 Task: Create in the project WorthyTech and in the Backlog issue 'Develop a new tool for automated testing of webhooks and APIs' a child issue 'Chatbot conversation user satisfaction analysis and reporting', and assign it to team member softage.1@softage.net.
Action: Mouse moved to (851, 592)
Screenshot: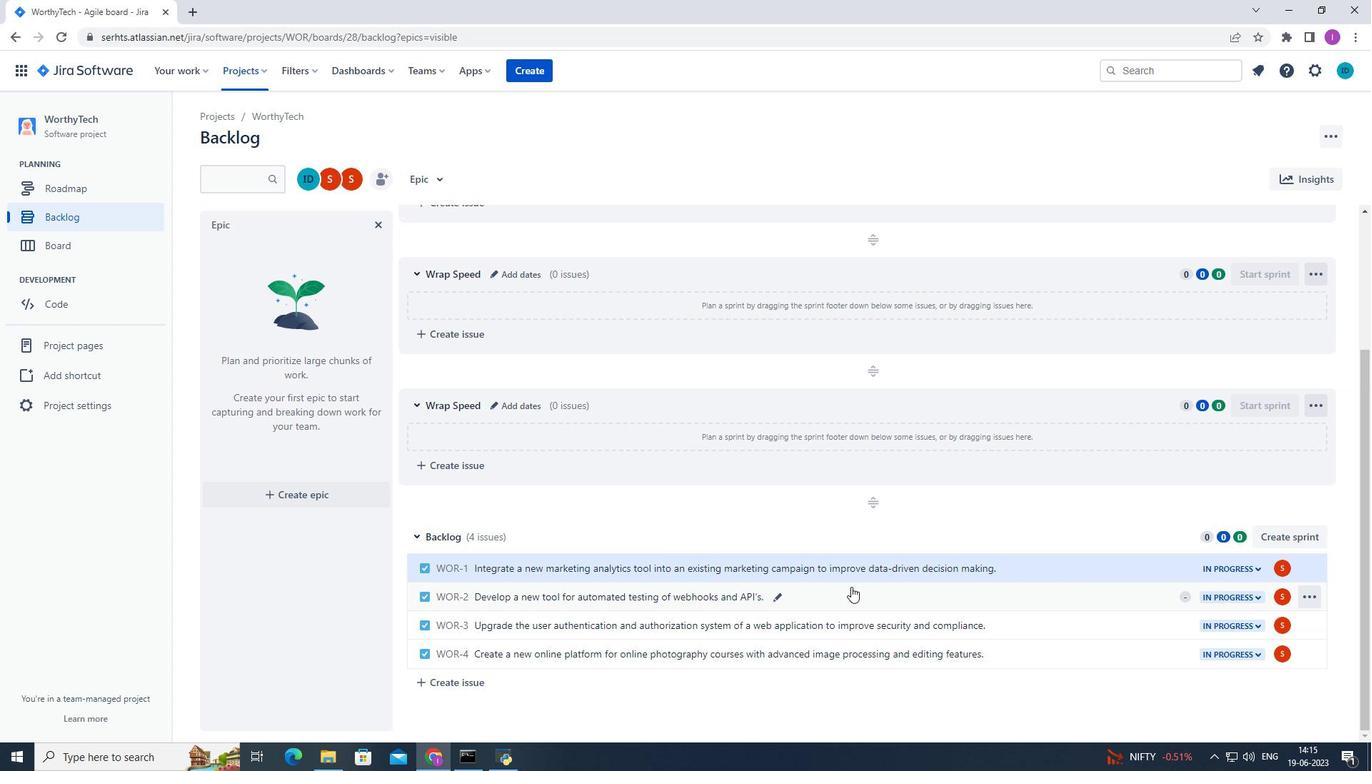 
Action: Mouse pressed left at (851, 592)
Screenshot: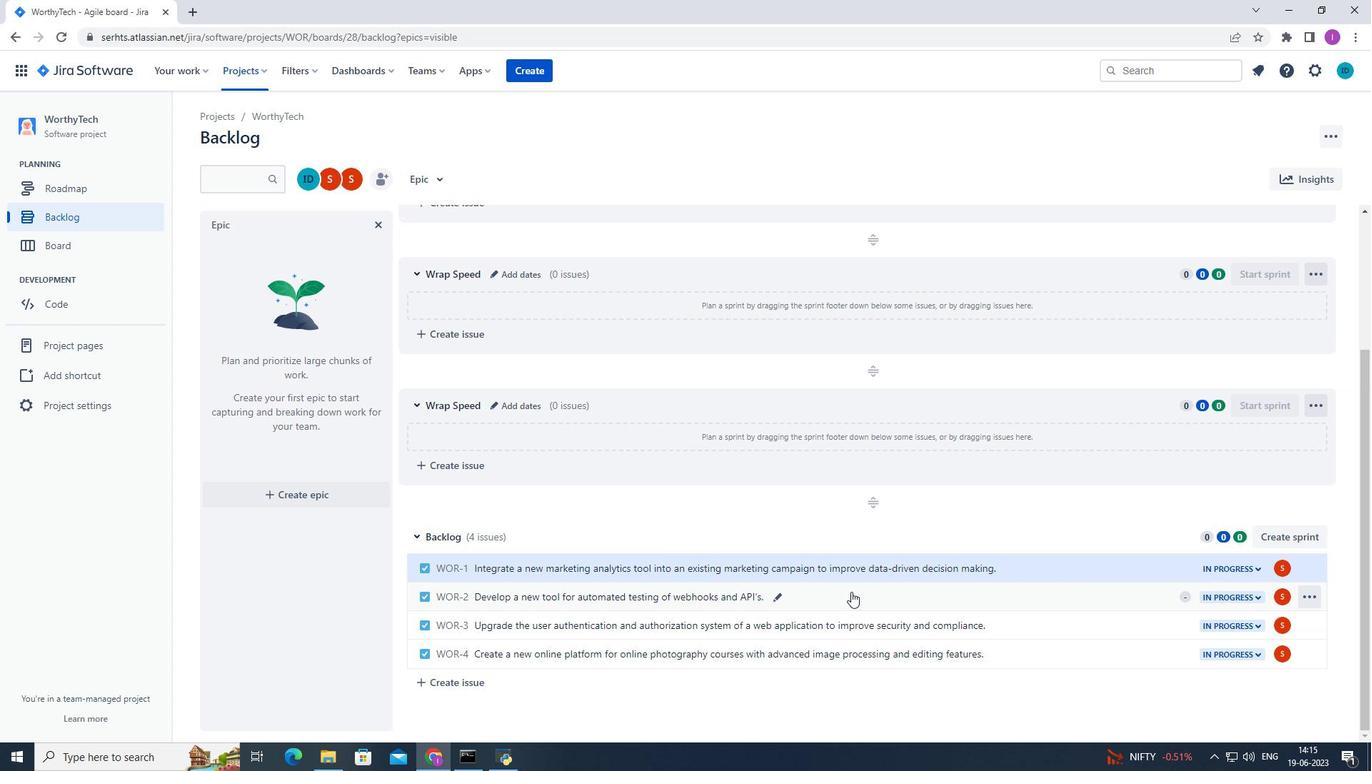
Action: Mouse moved to (1119, 310)
Screenshot: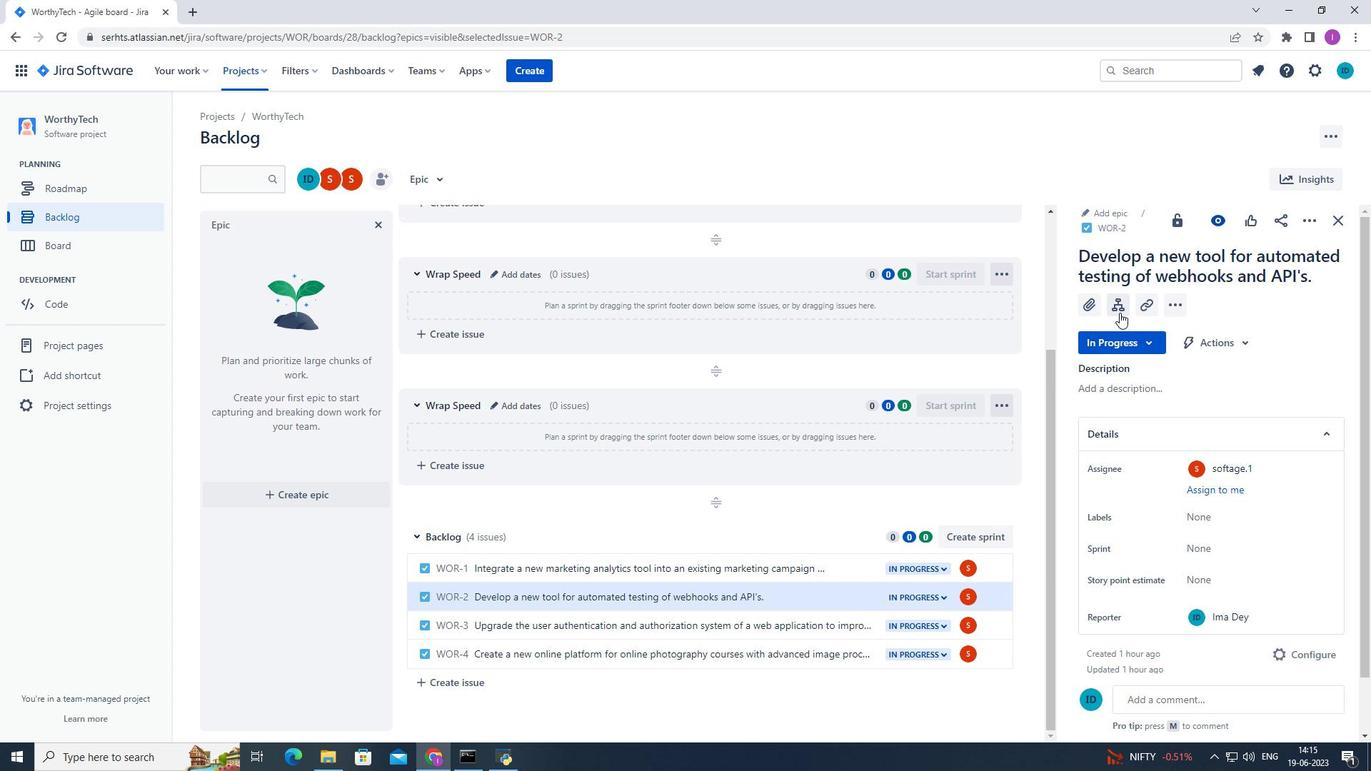 
Action: Mouse pressed left at (1119, 310)
Screenshot: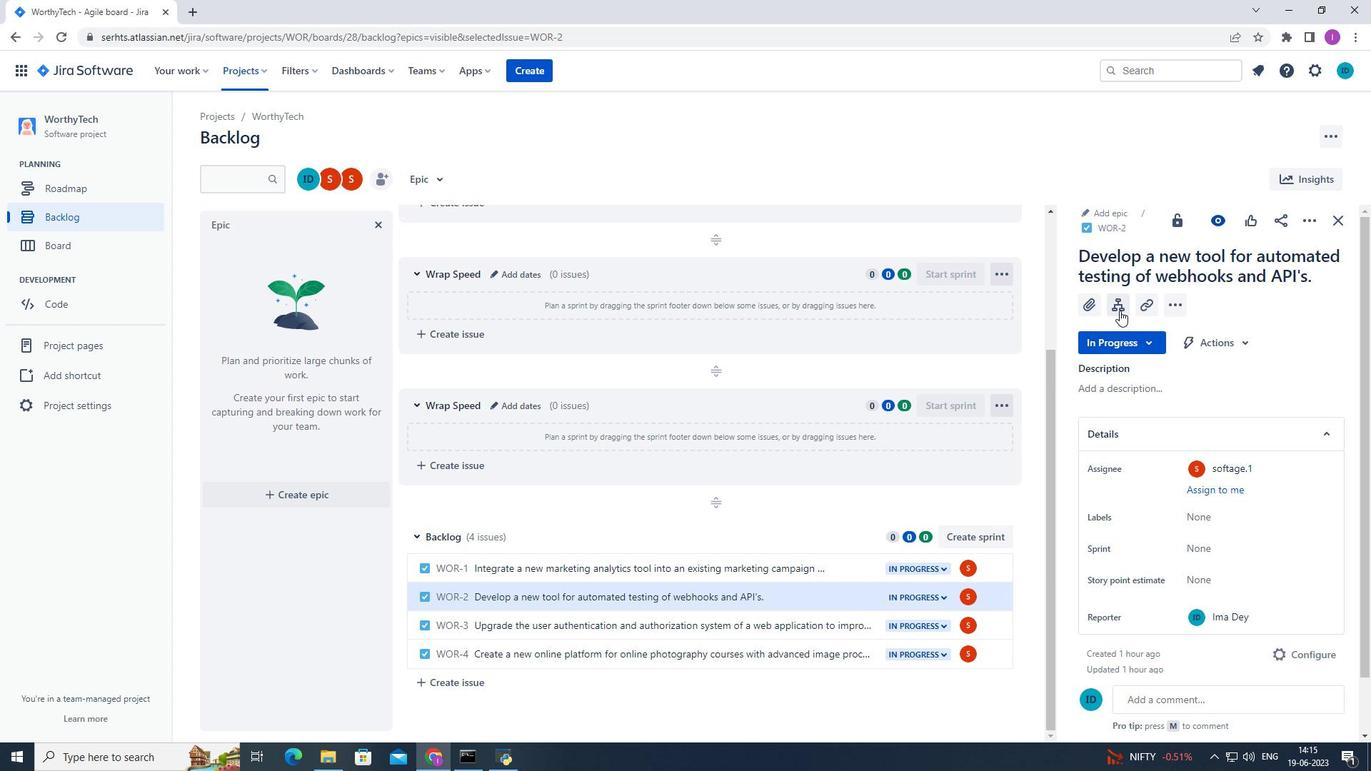 
Action: Mouse moved to (1102, 448)
Screenshot: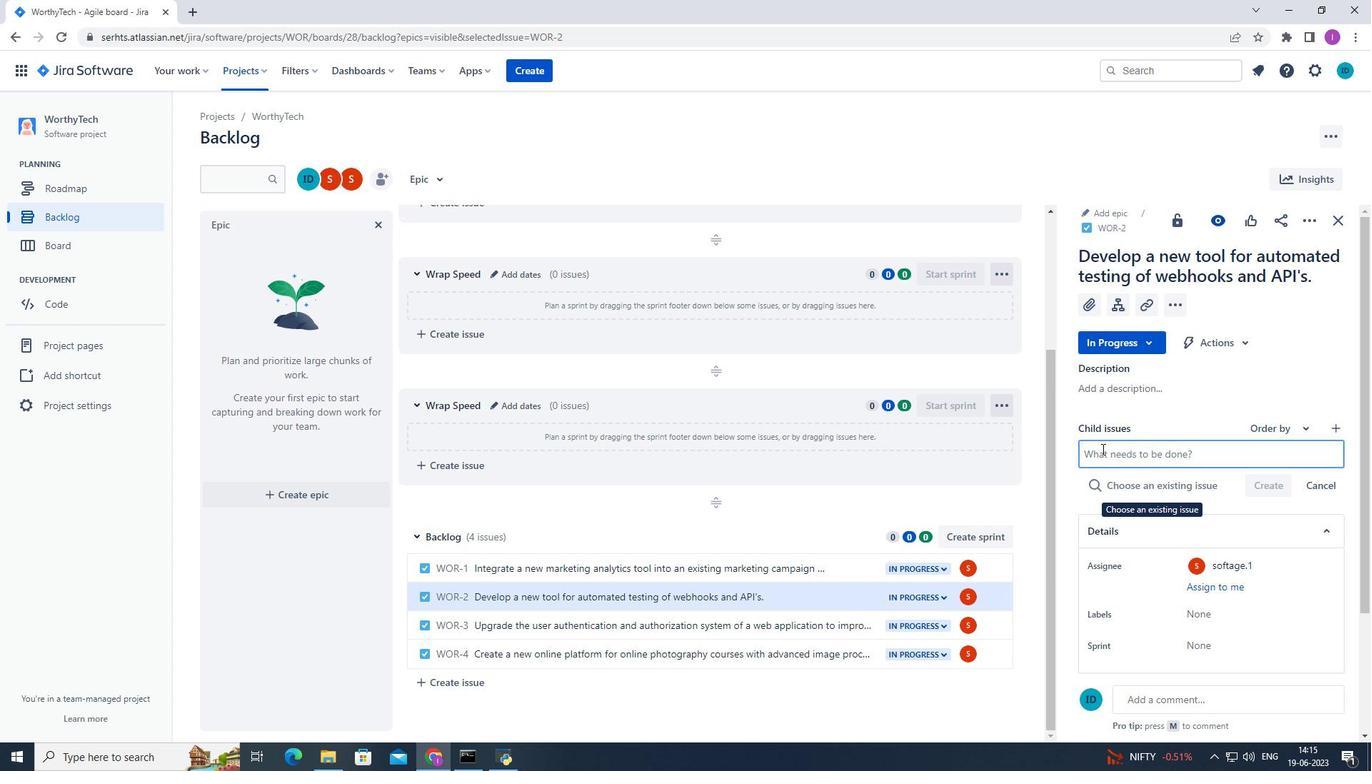 
Action: Mouse pressed left at (1102, 448)
Screenshot: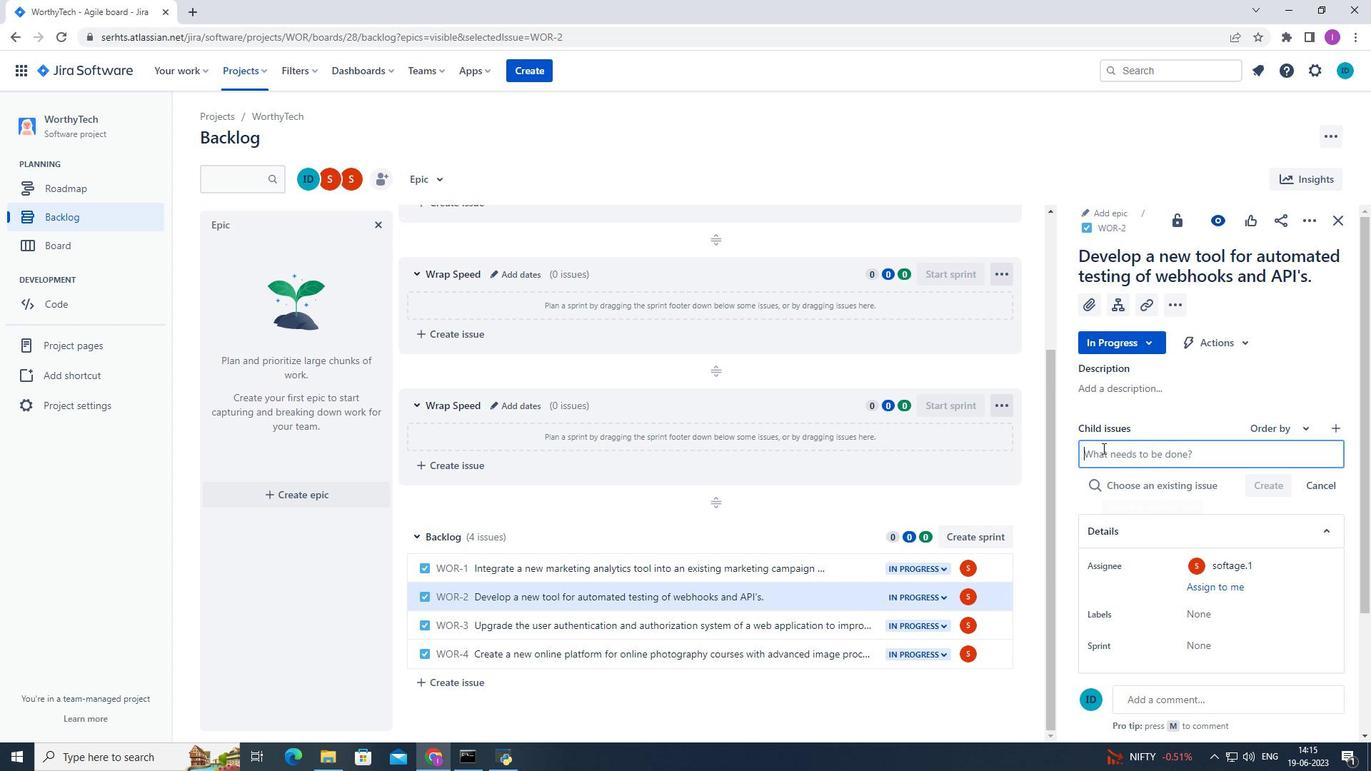
Action: Mouse moved to (1236, 447)
Screenshot: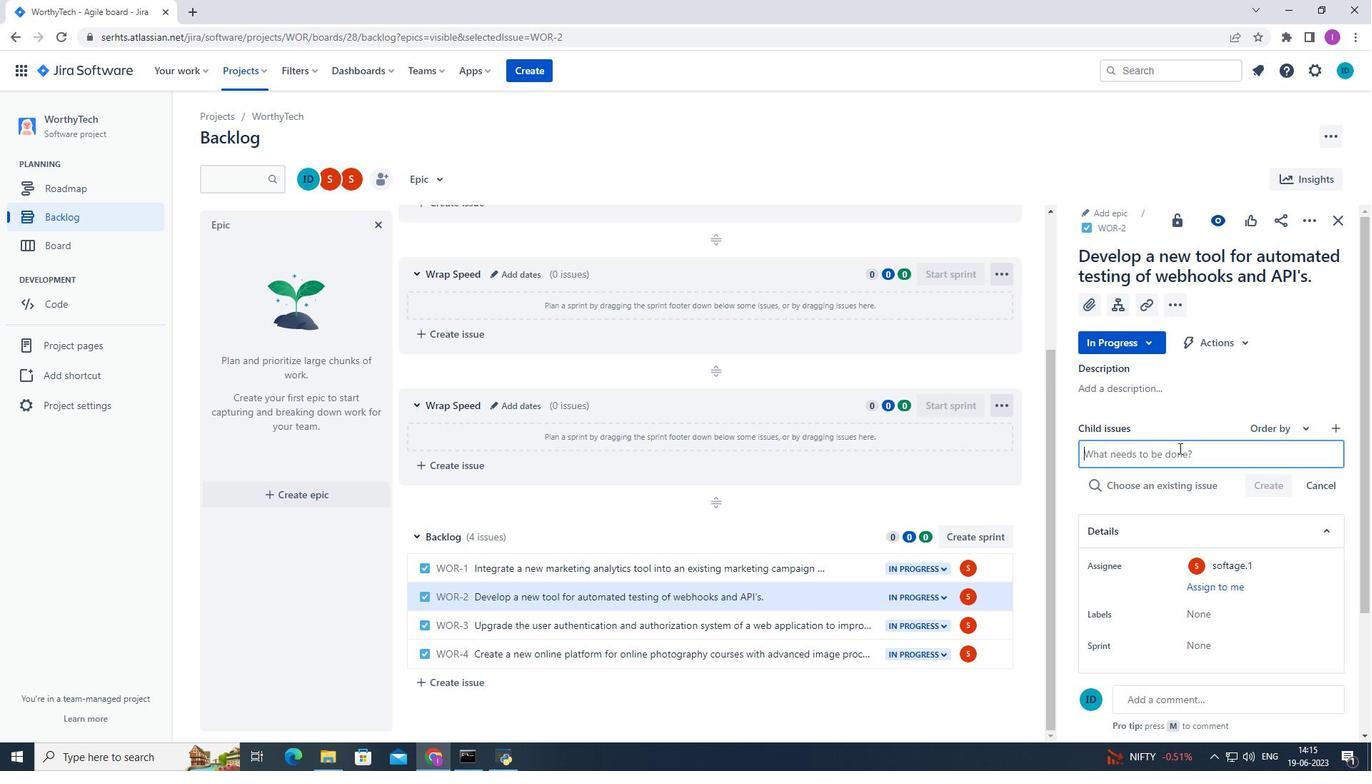 
Action: Key pressed <Key.shift>V<Key.backspace><Key.shift>Chatbot<Key.space>conversation<Key.space>usersatisfactionanalysis<Key.space>and<Key.space>reporting
Screenshot: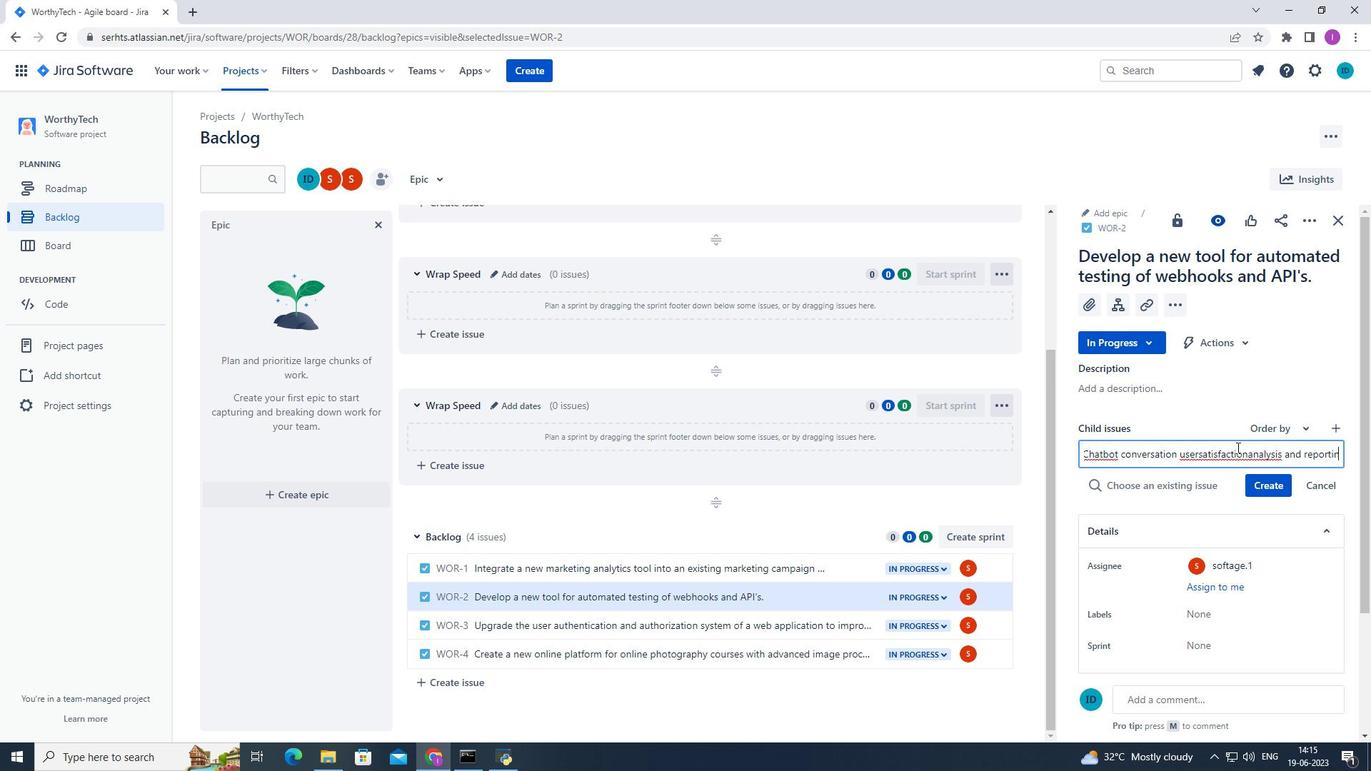 
Action: Mouse moved to (1193, 454)
Screenshot: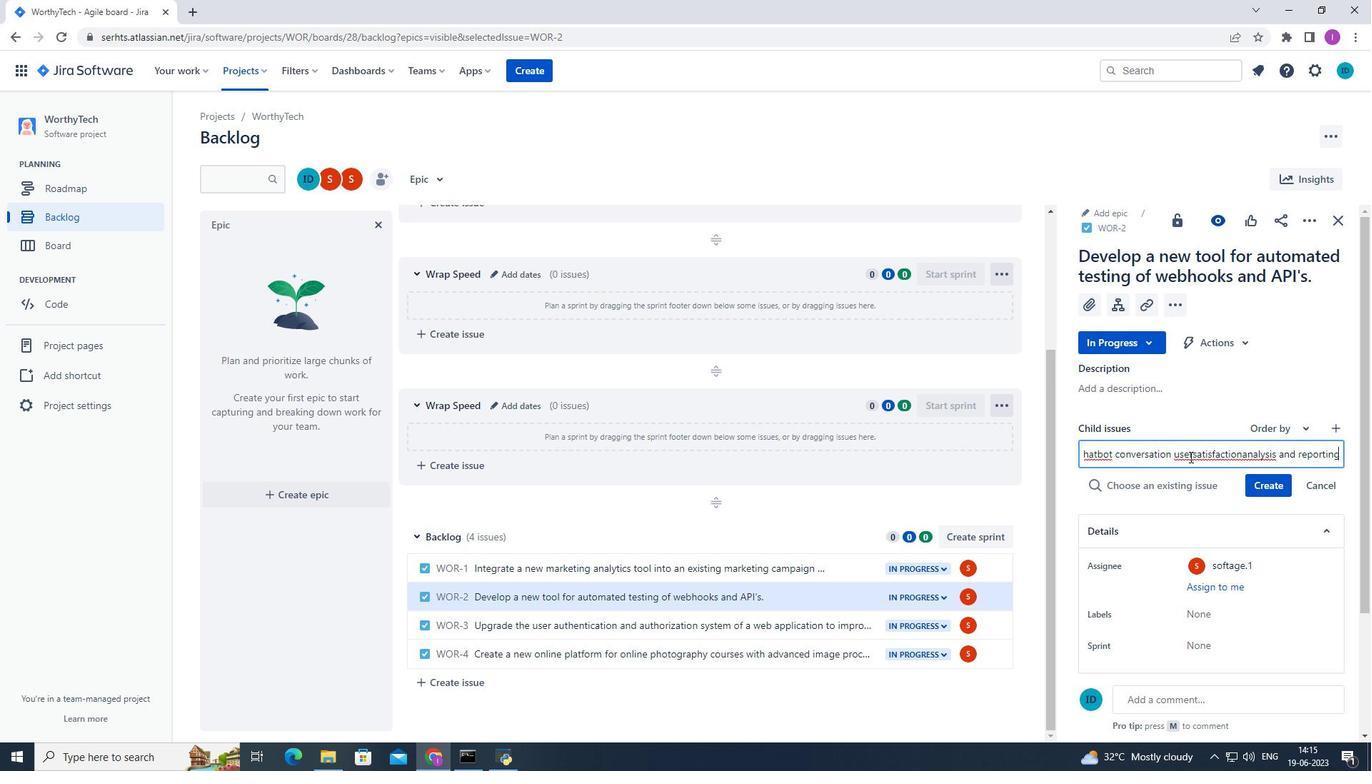 
Action: Mouse pressed left at (1193, 454)
Screenshot: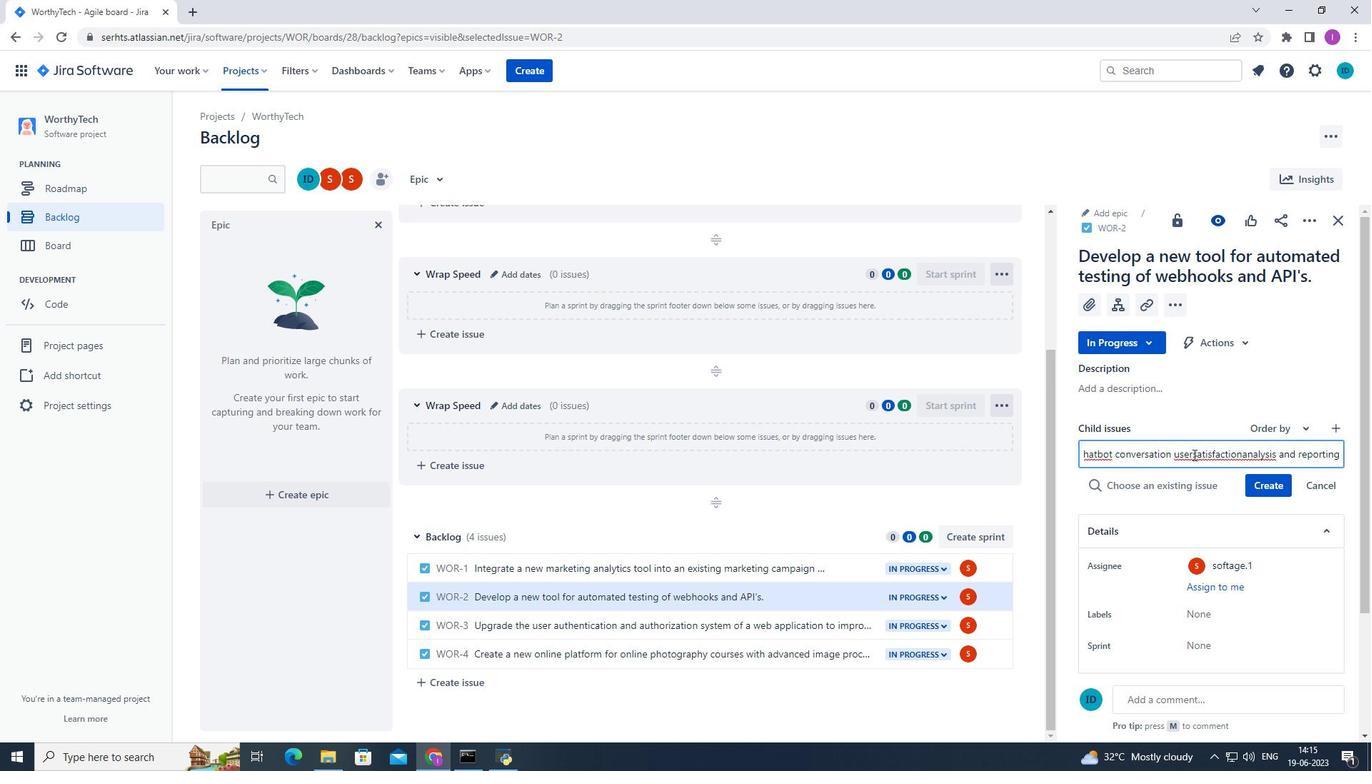 
Action: Mouse moved to (1258, 457)
Screenshot: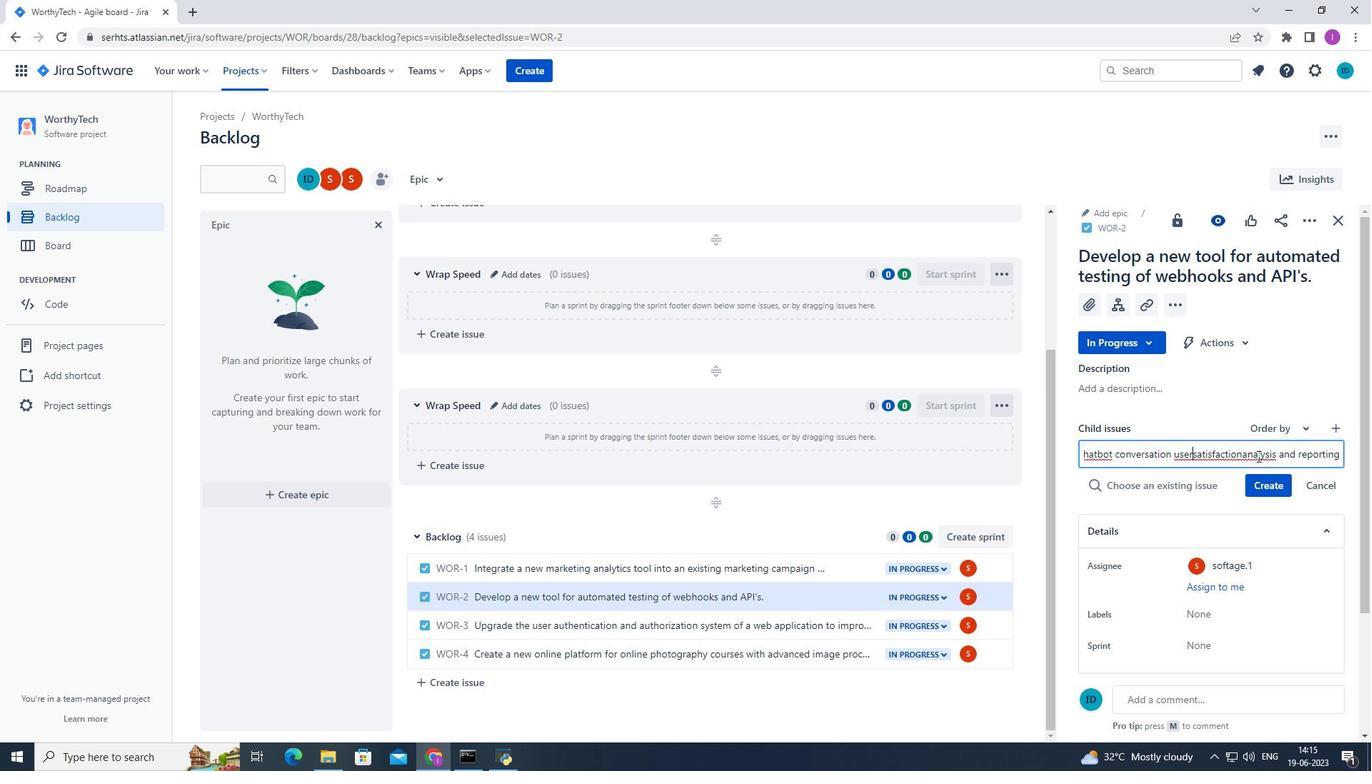 
Action: Key pressed <Key.space>
Screenshot: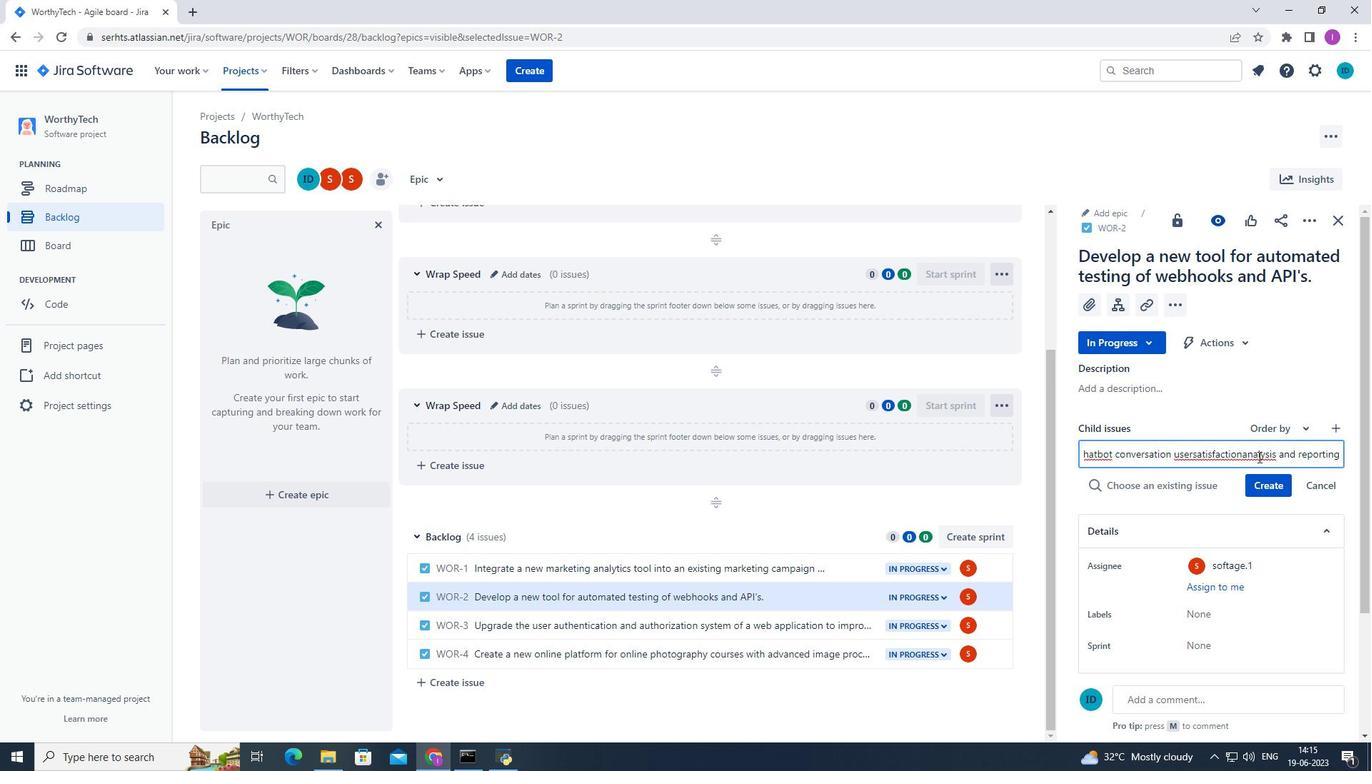 
Action: Mouse moved to (1243, 454)
Screenshot: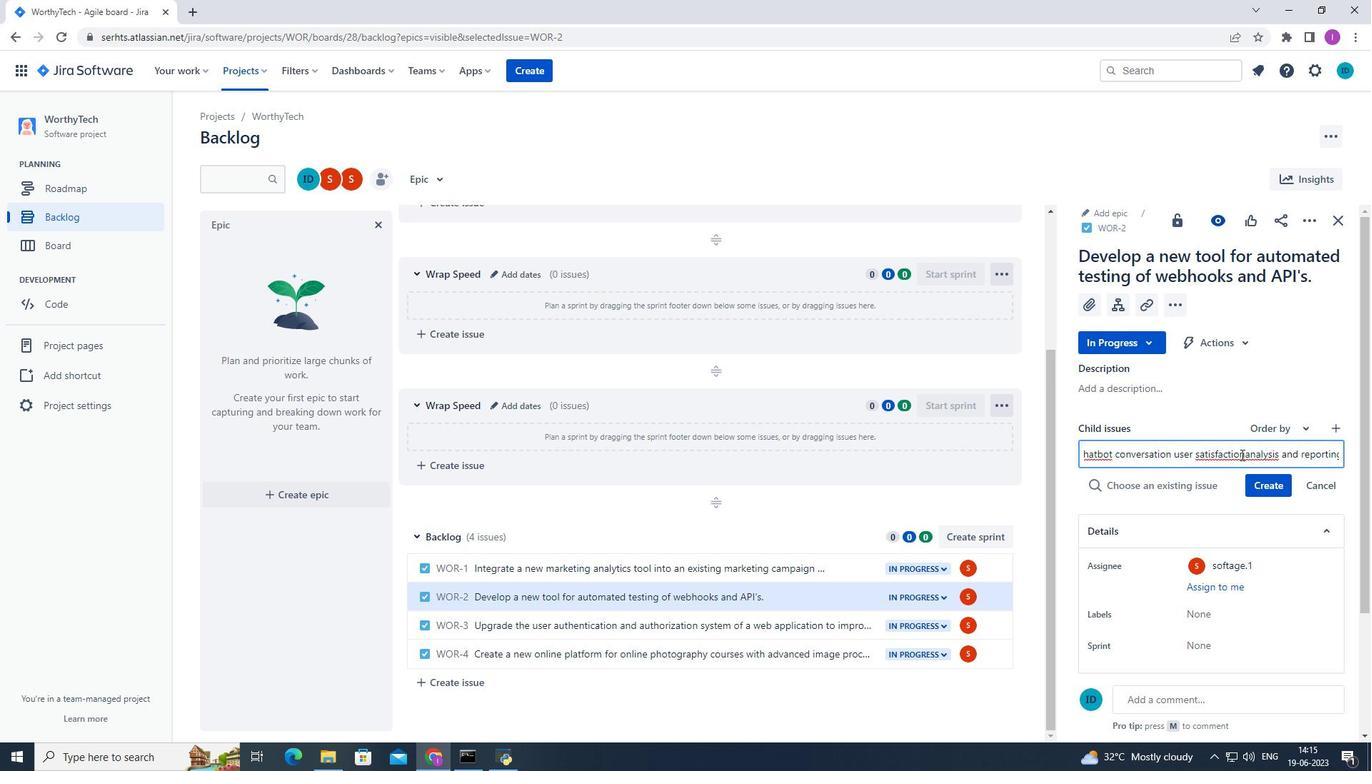 
Action: Mouse pressed left at (1243, 454)
Screenshot: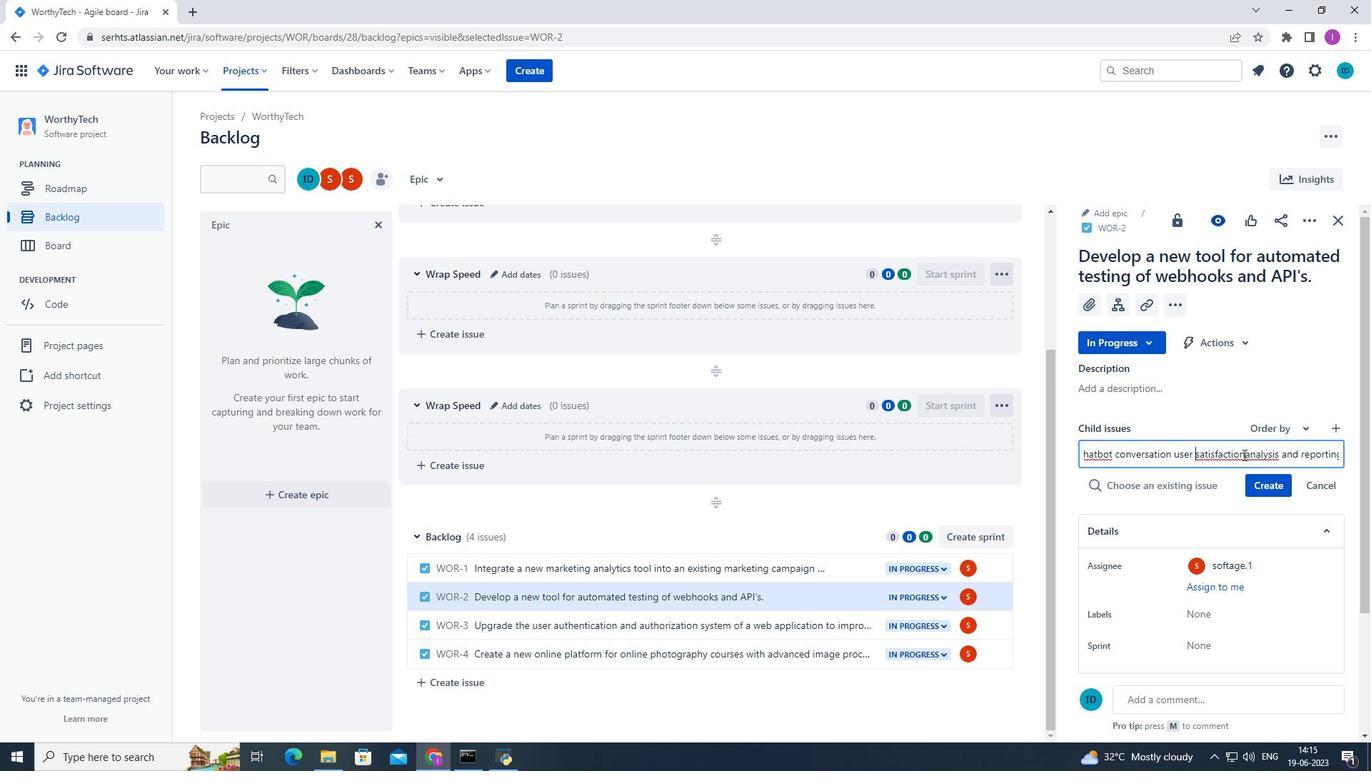 
Action: Mouse moved to (1266, 460)
Screenshot: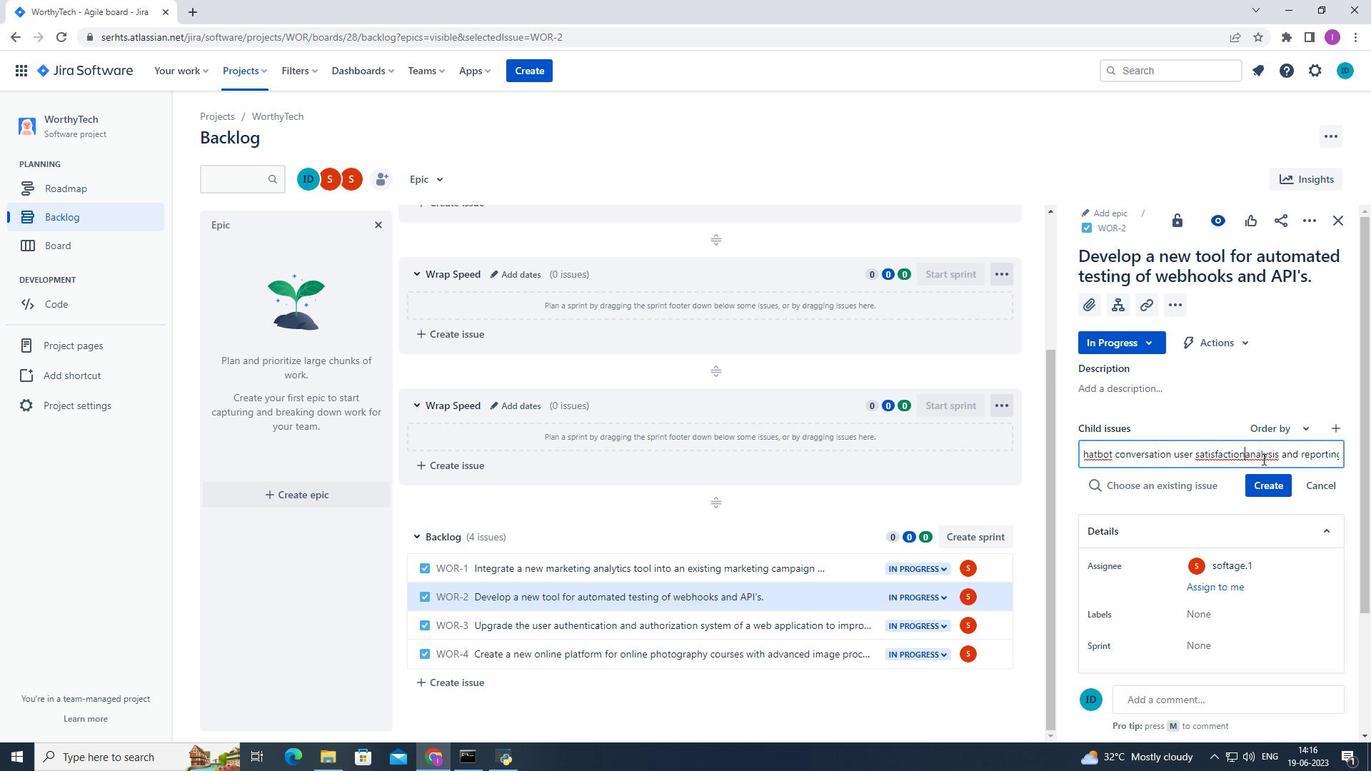 
Action: Key pressed <Key.space>
Screenshot: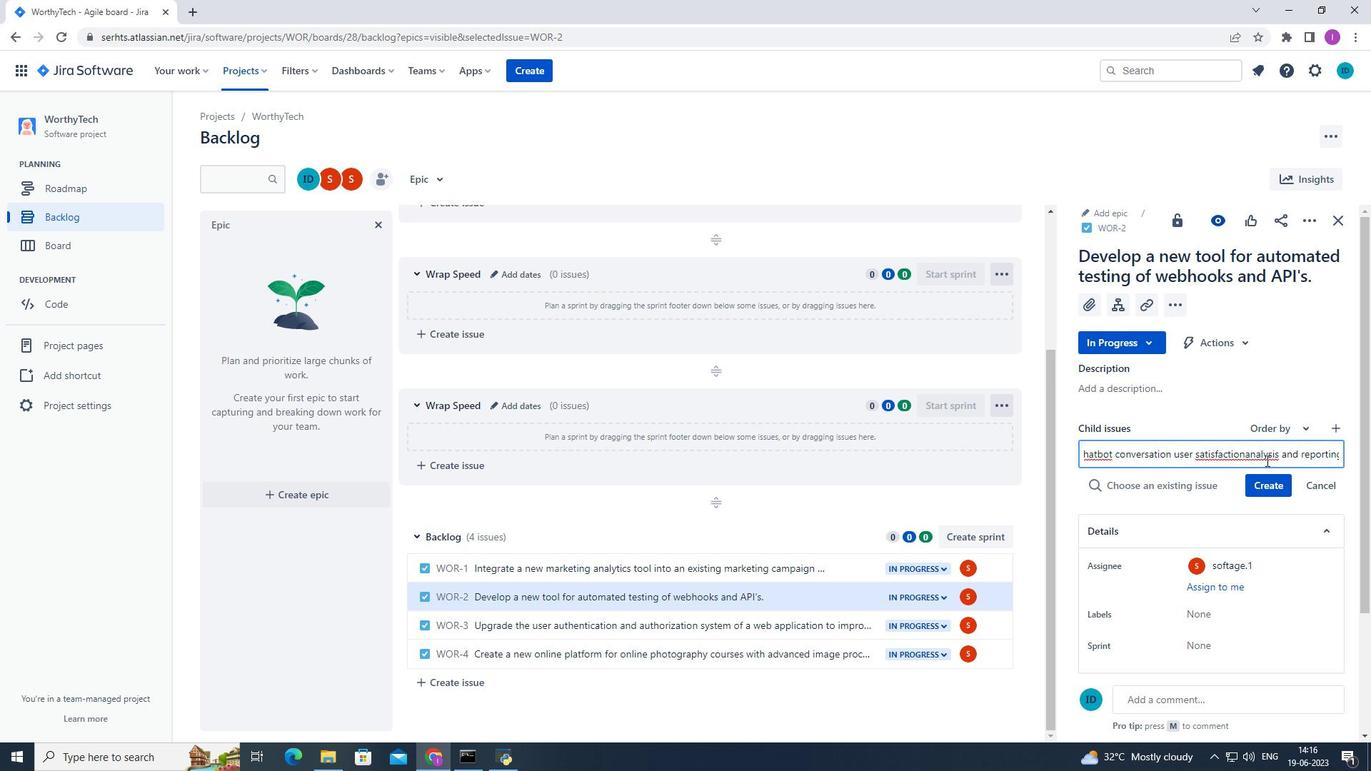 
Action: Mouse moved to (1179, 457)
Screenshot: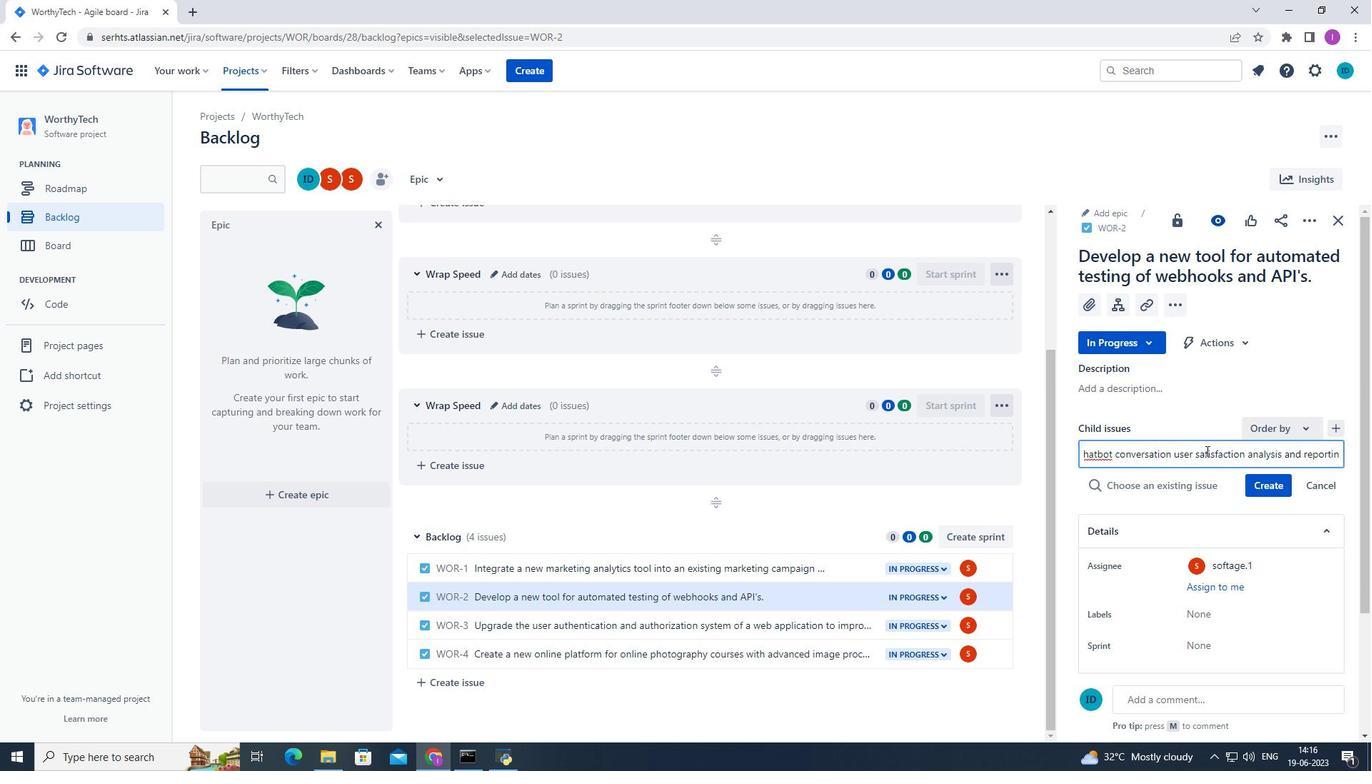 
Action: Key pressed <Key.enter>
Screenshot: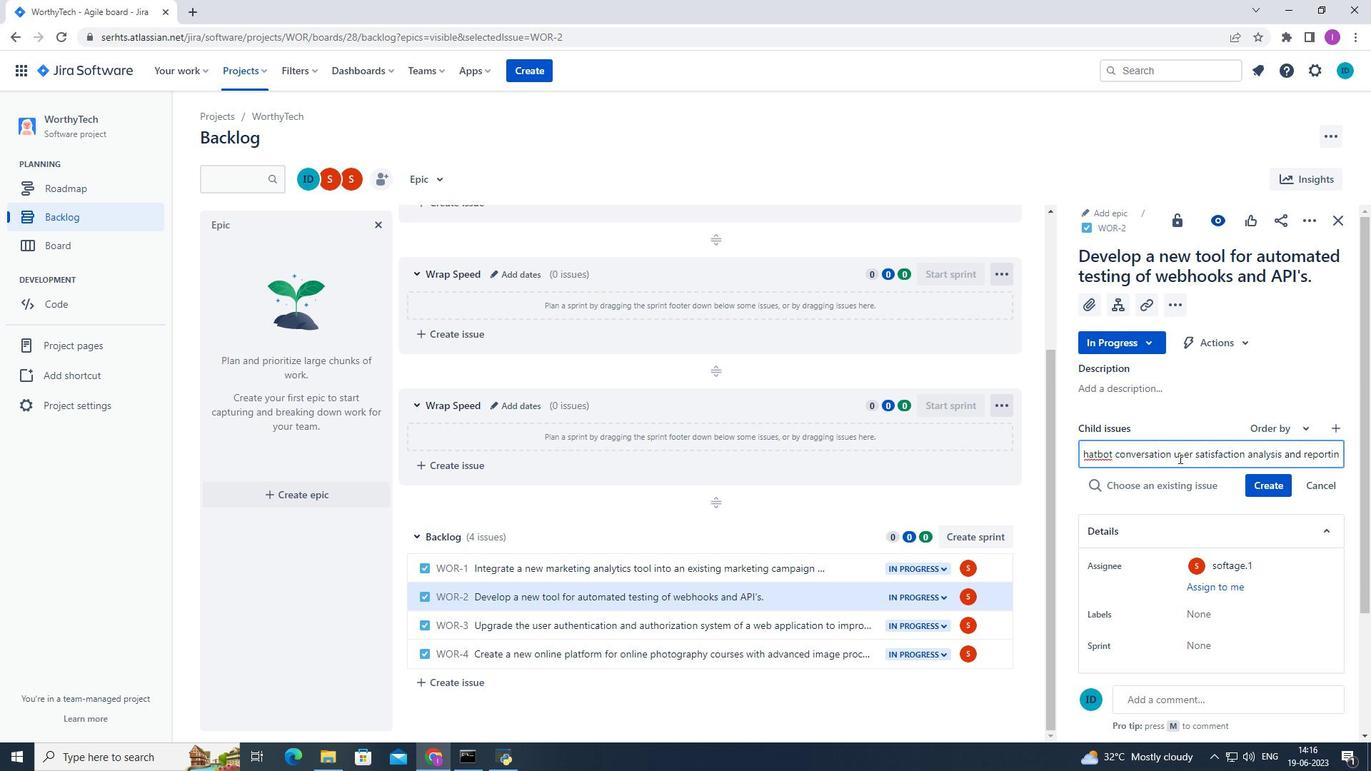 
Action: Mouse moved to (1278, 462)
Screenshot: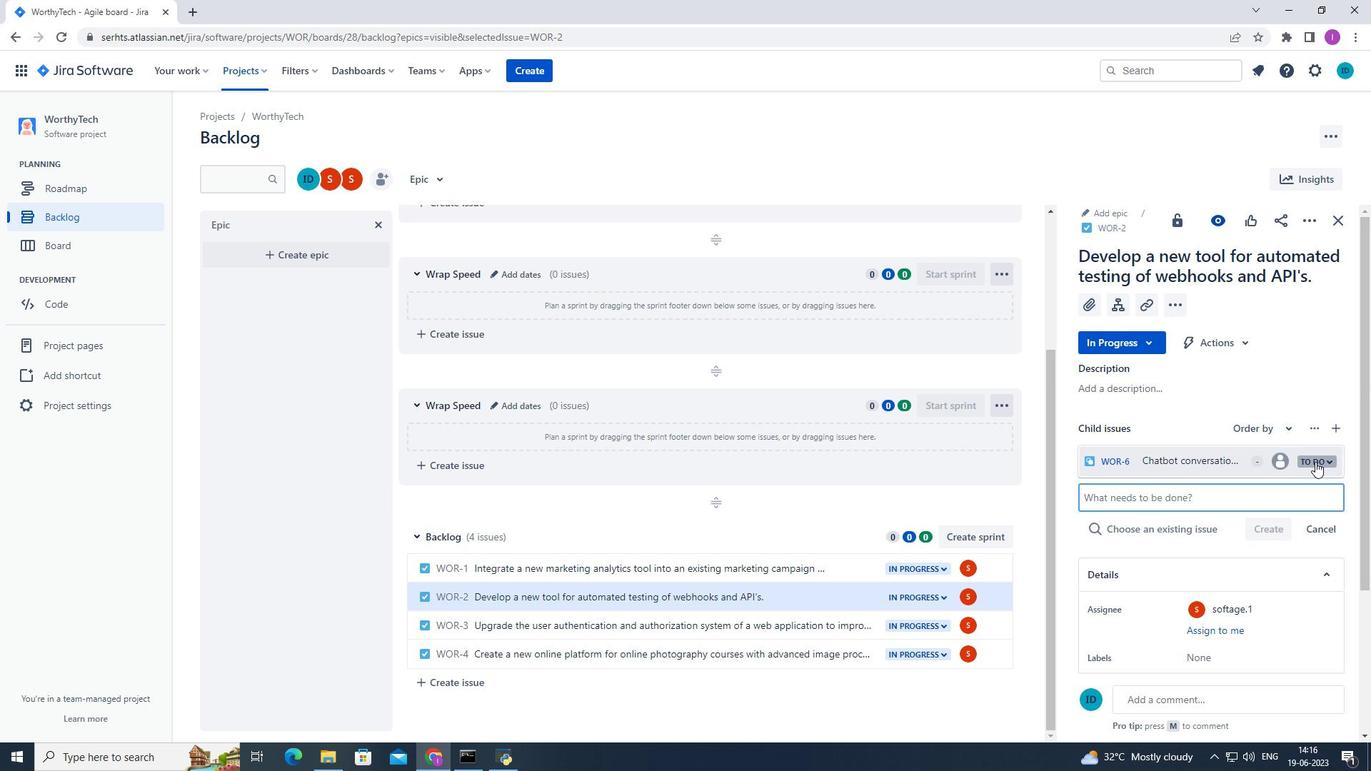 
Action: Mouse pressed left at (1278, 462)
Screenshot: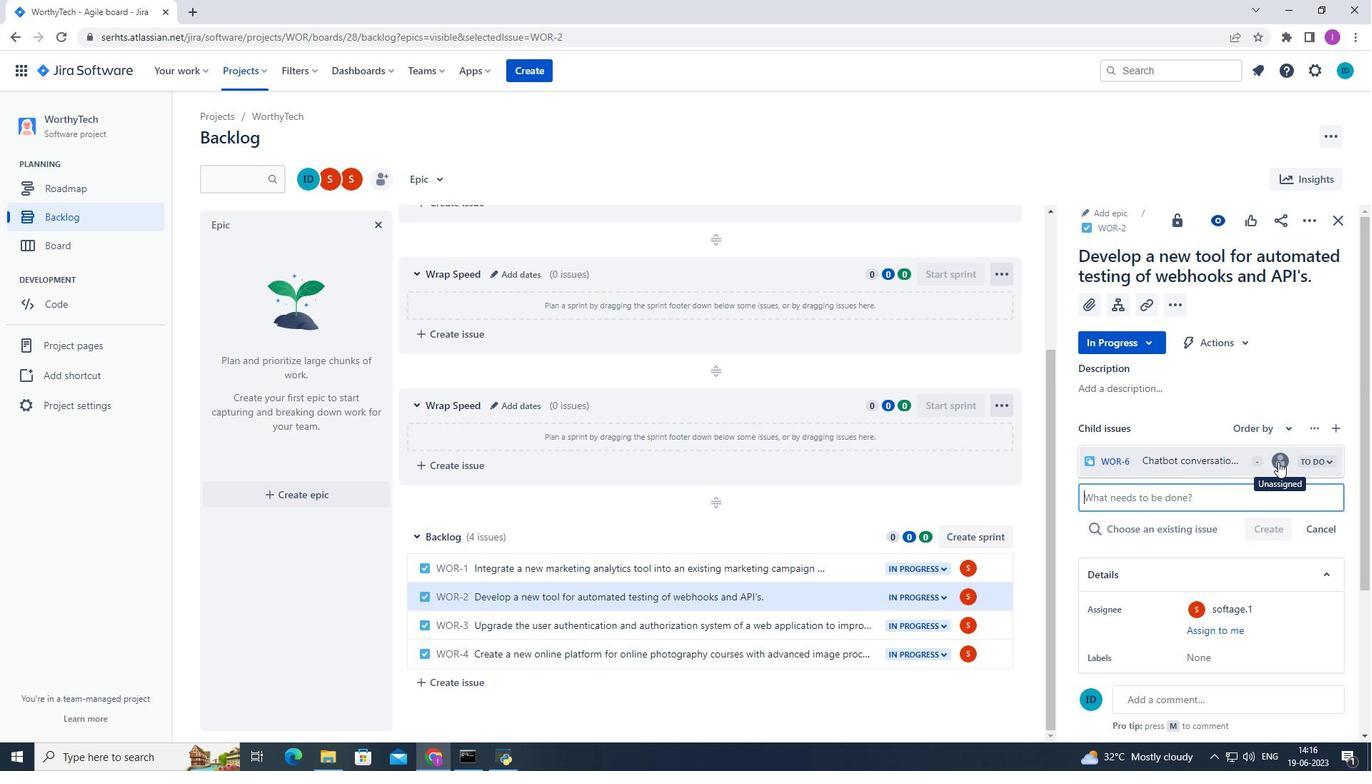 
Action: Mouse moved to (1147, 499)
Screenshot: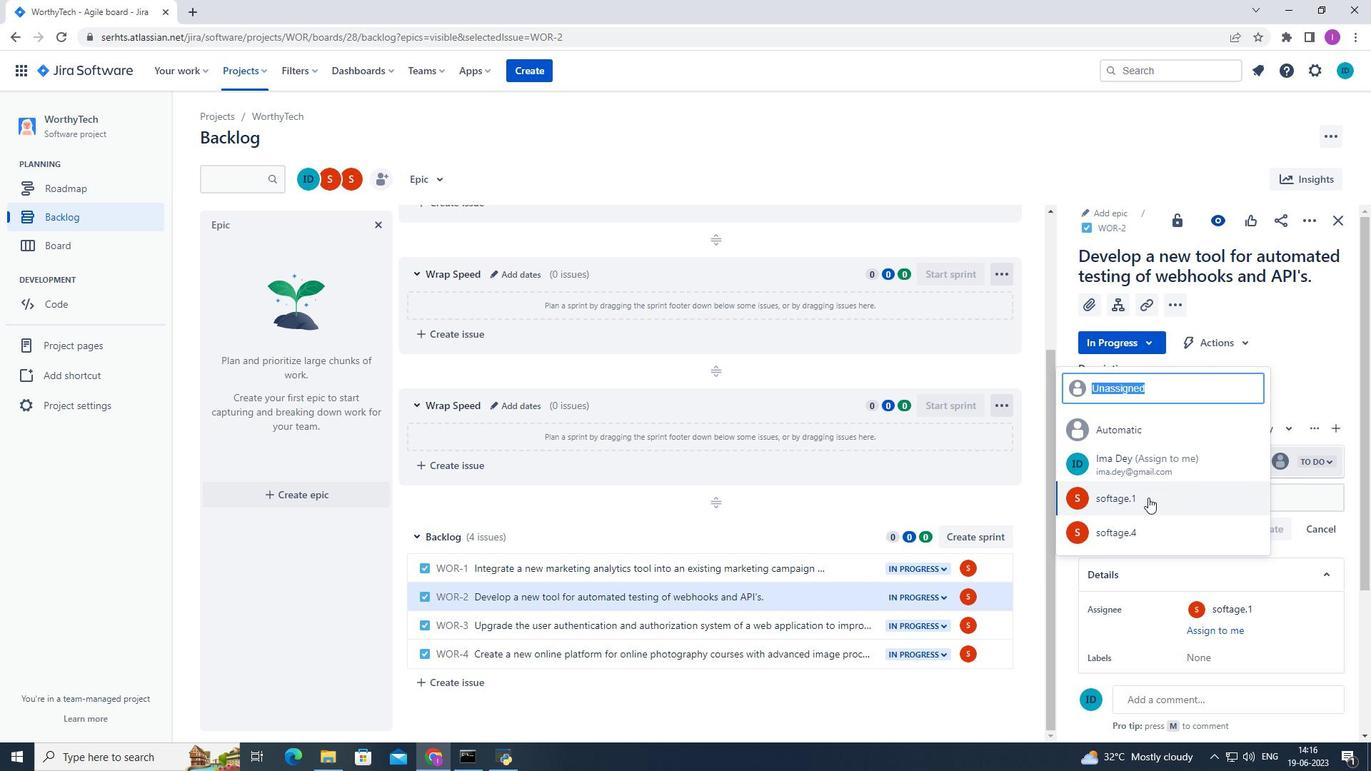 
Action: Mouse pressed left at (1147, 499)
Screenshot: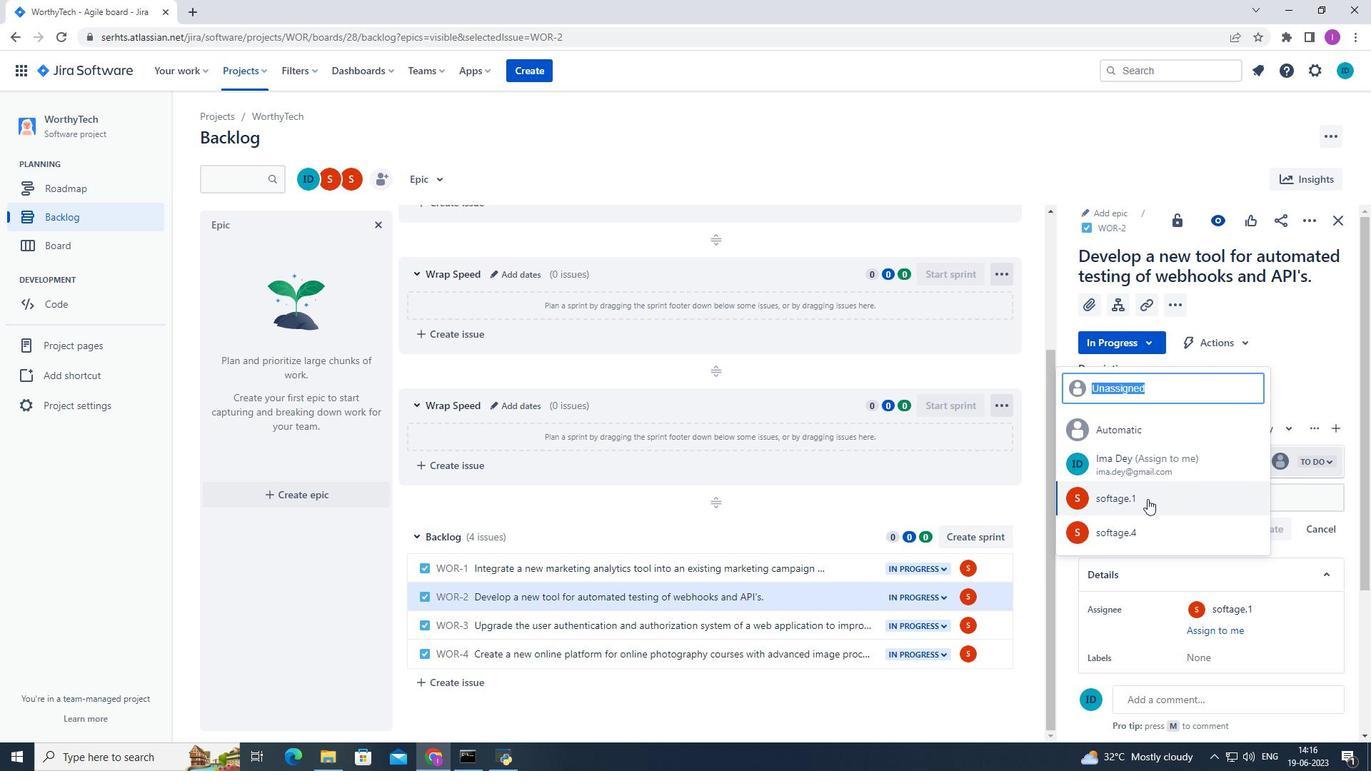 
